 Task: Select a due date automation when advanced off, the moment a card is due.
Action: Mouse moved to (1188, 91)
Screenshot: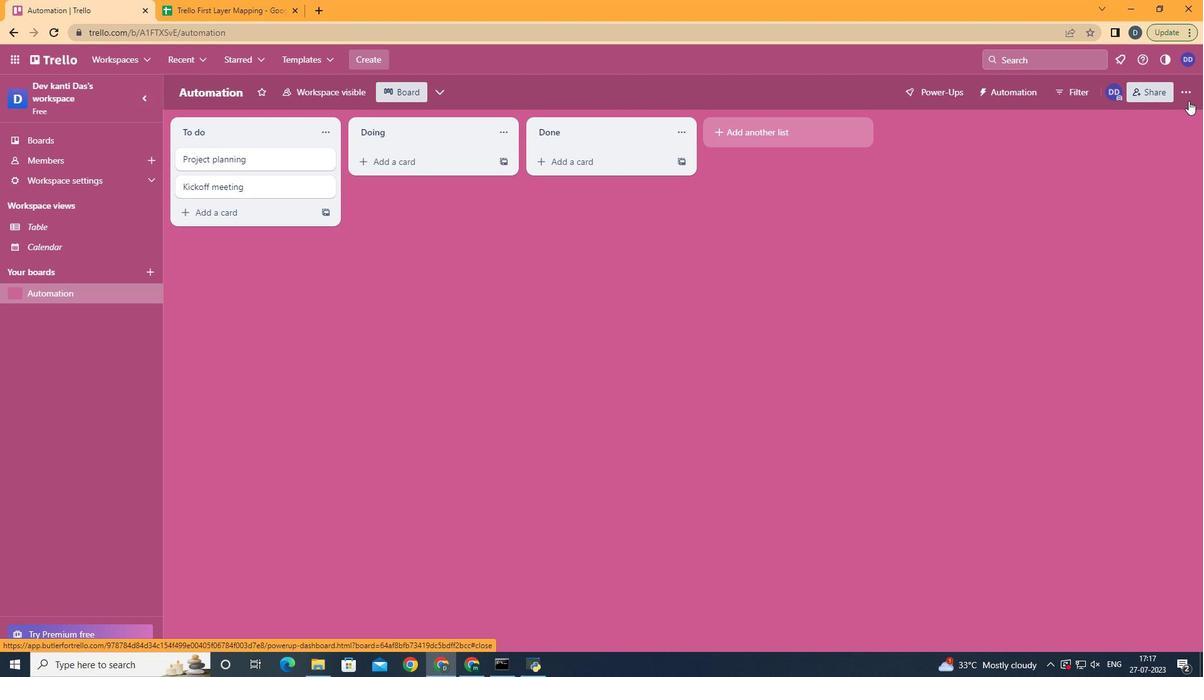 
Action: Mouse pressed left at (1188, 91)
Screenshot: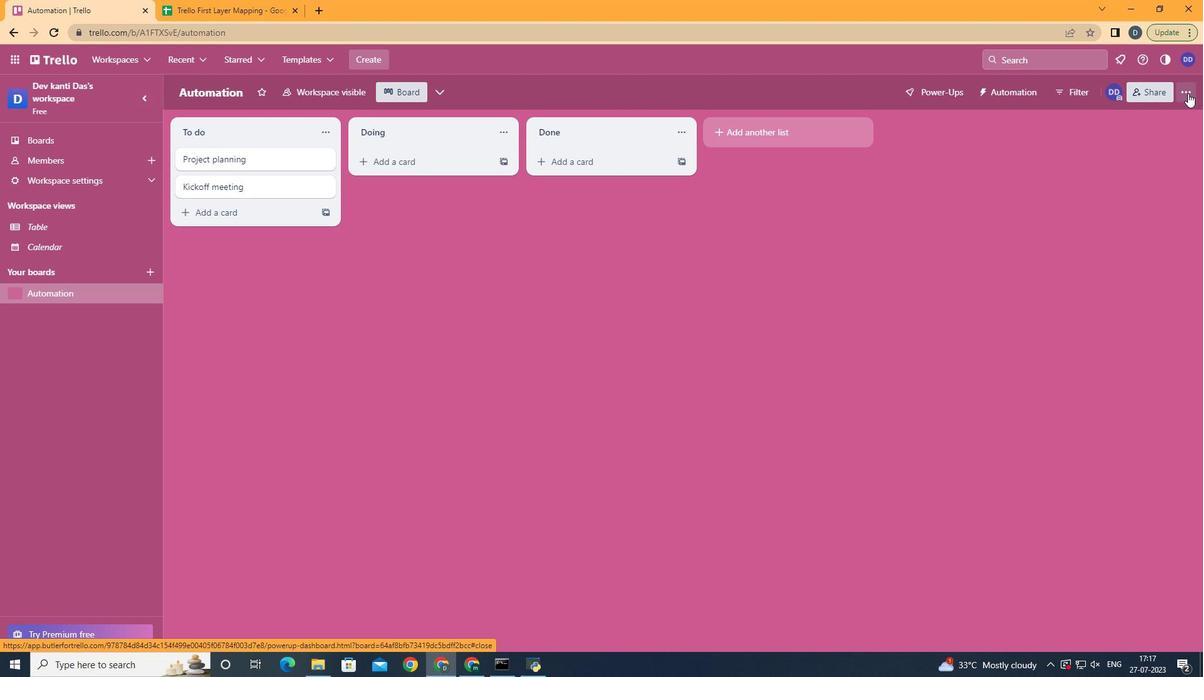 
Action: Mouse moved to (1075, 264)
Screenshot: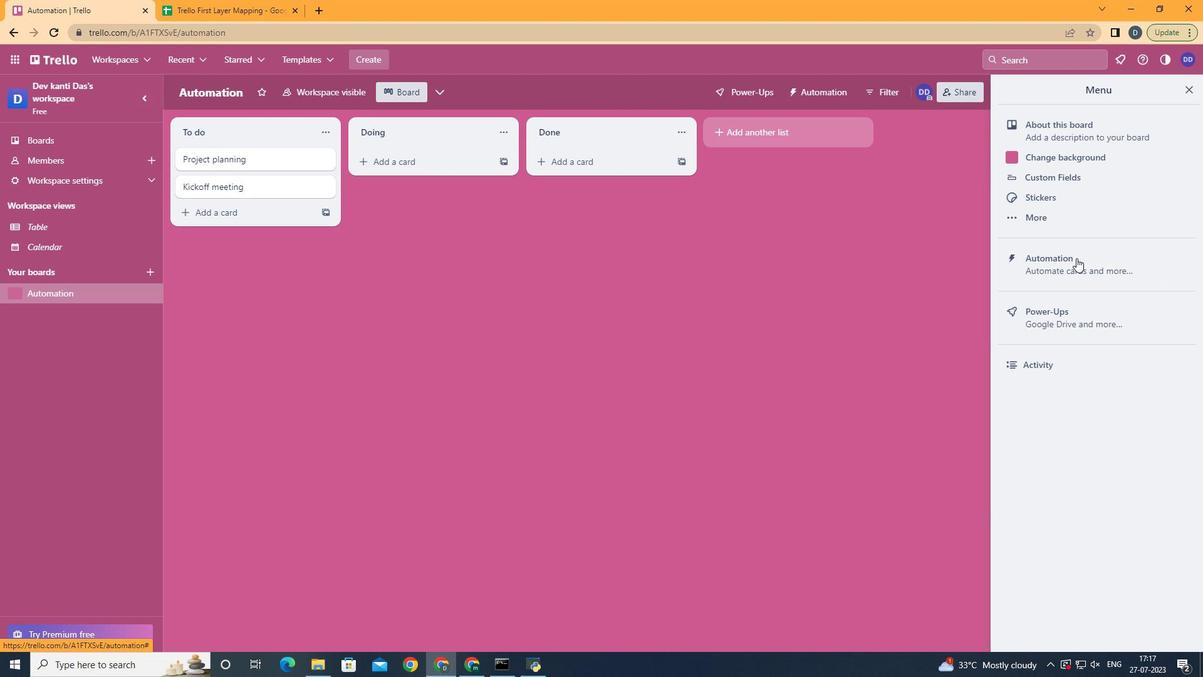 
Action: Mouse pressed left at (1075, 264)
Screenshot: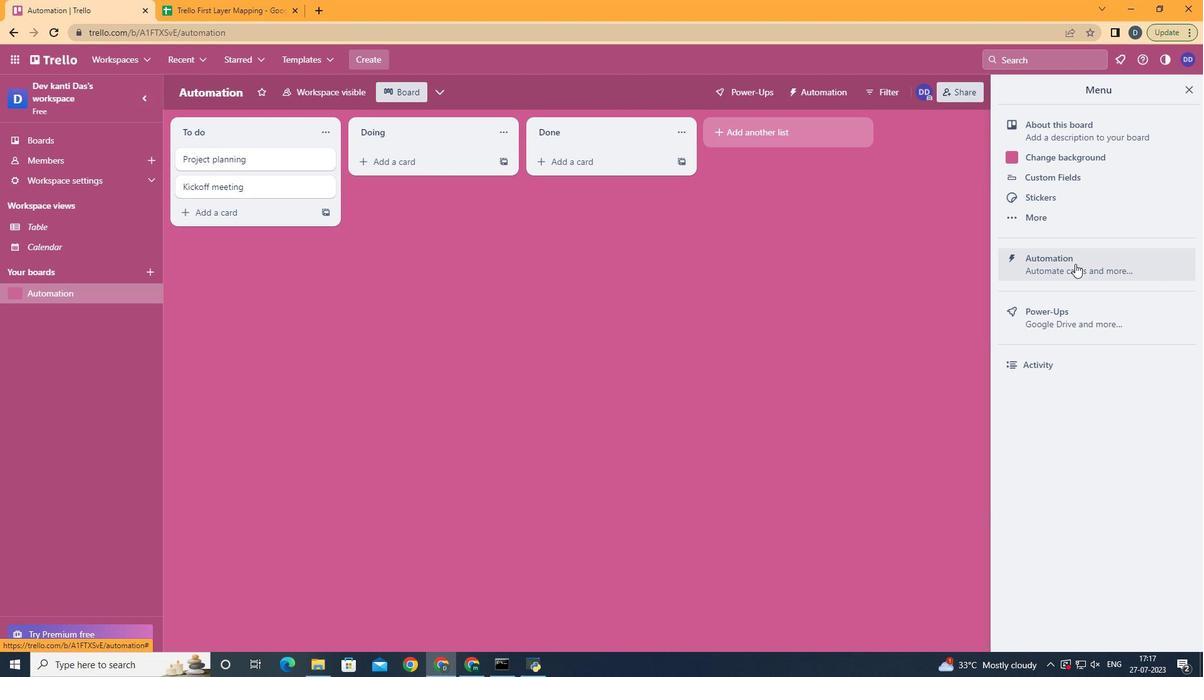 
Action: Mouse moved to (245, 249)
Screenshot: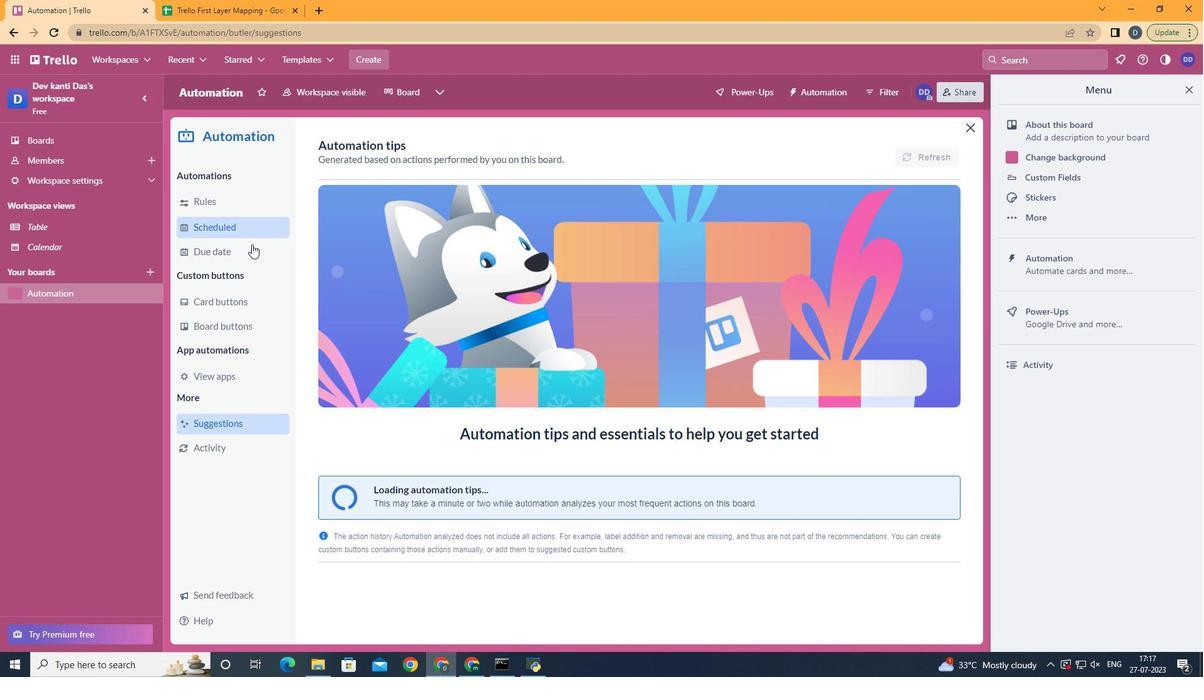 
Action: Mouse pressed left at (245, 249)
Screenshot: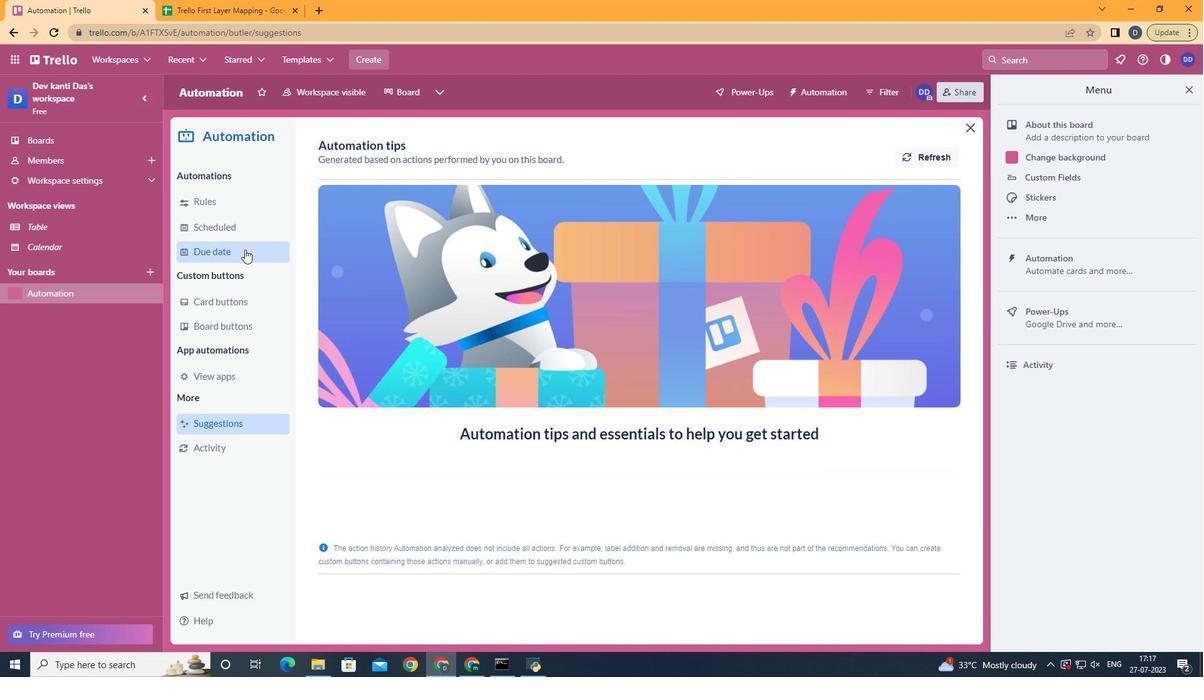 
Action: Mouse moved to (884, 151)
Screenshot: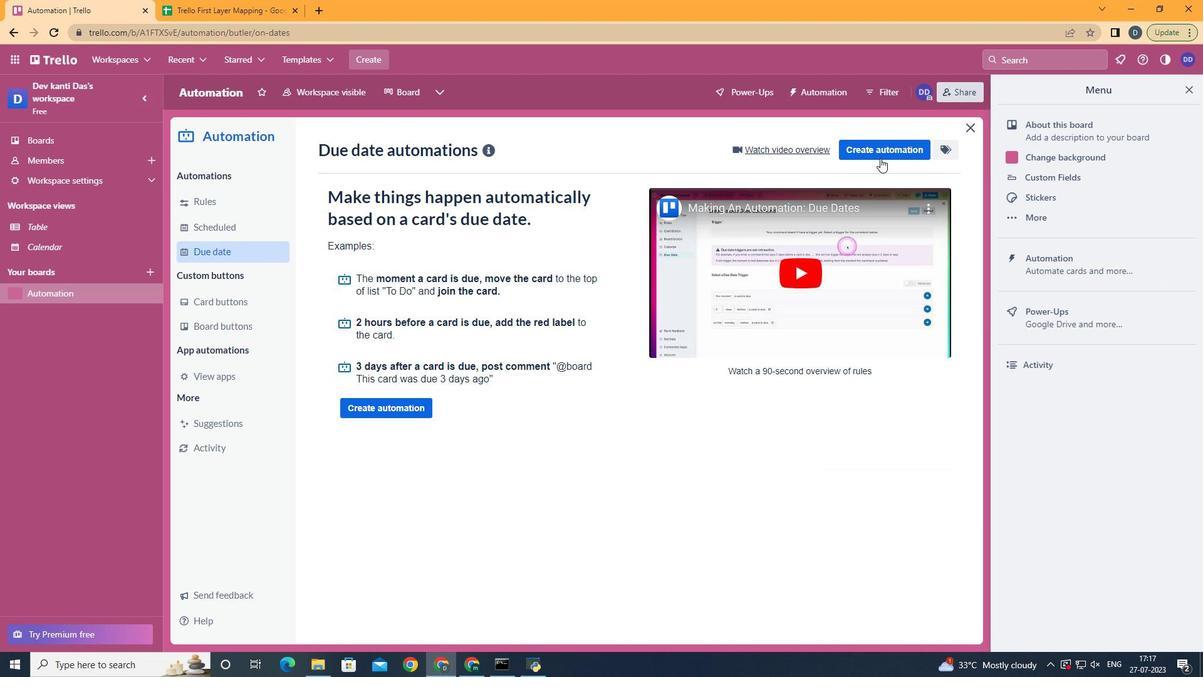 
Action: Mouse pressed left at (884, 151)
Screenshot: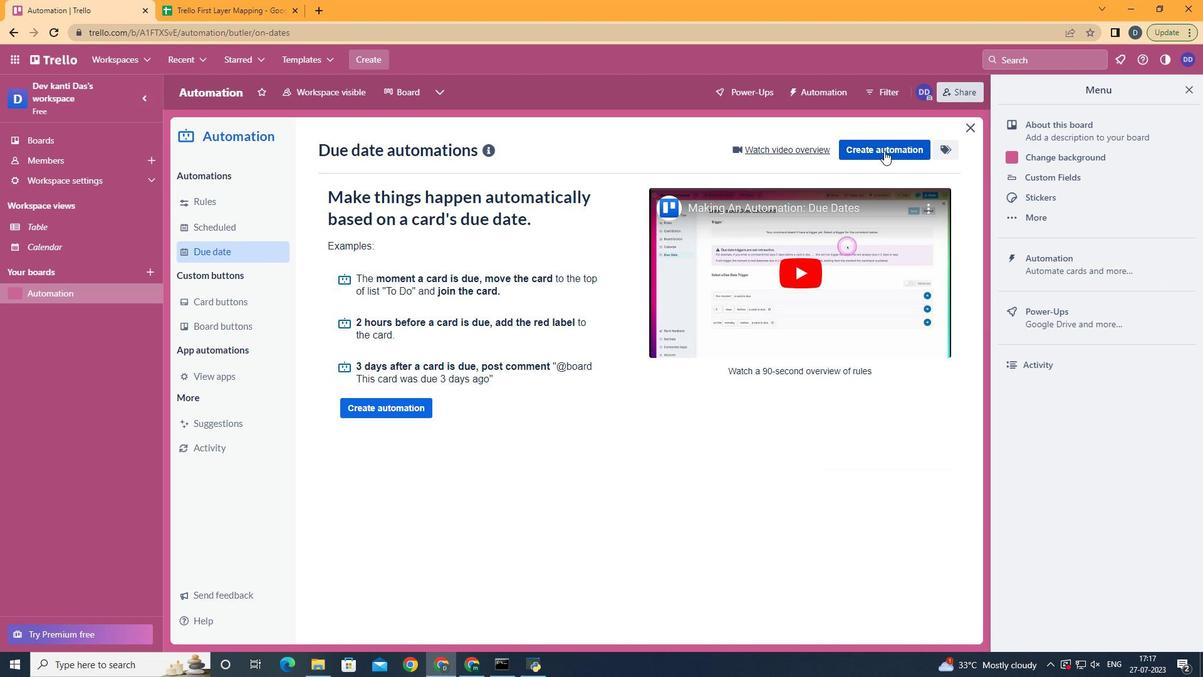 
Action: Mouse moved to (662, 270)
Screenshot: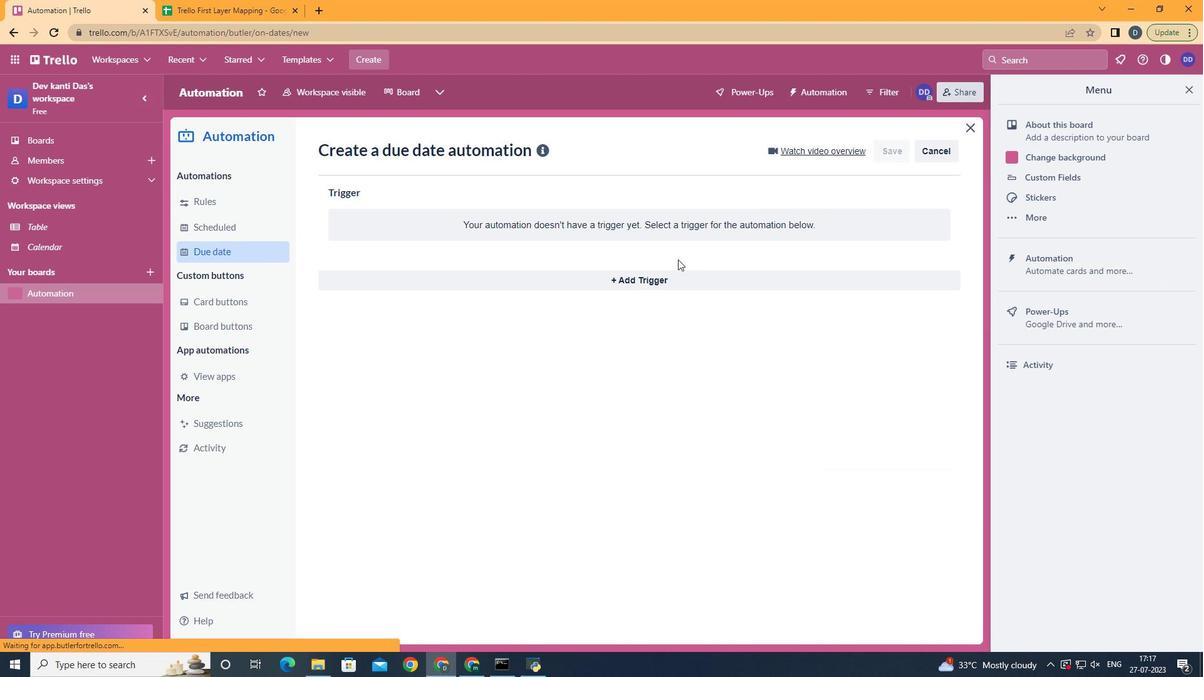 
Action: Mouse pressed left at (662, 270)
Screenshot: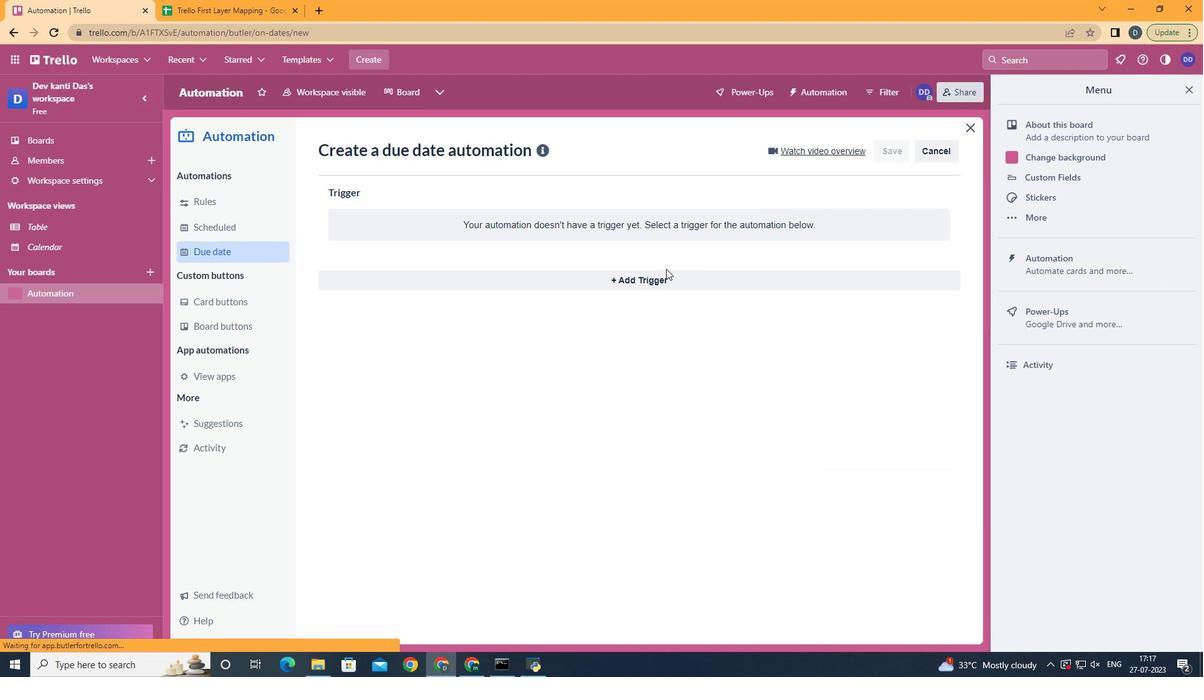 
Action: Mouse moved to (894, 391)
Screenshot: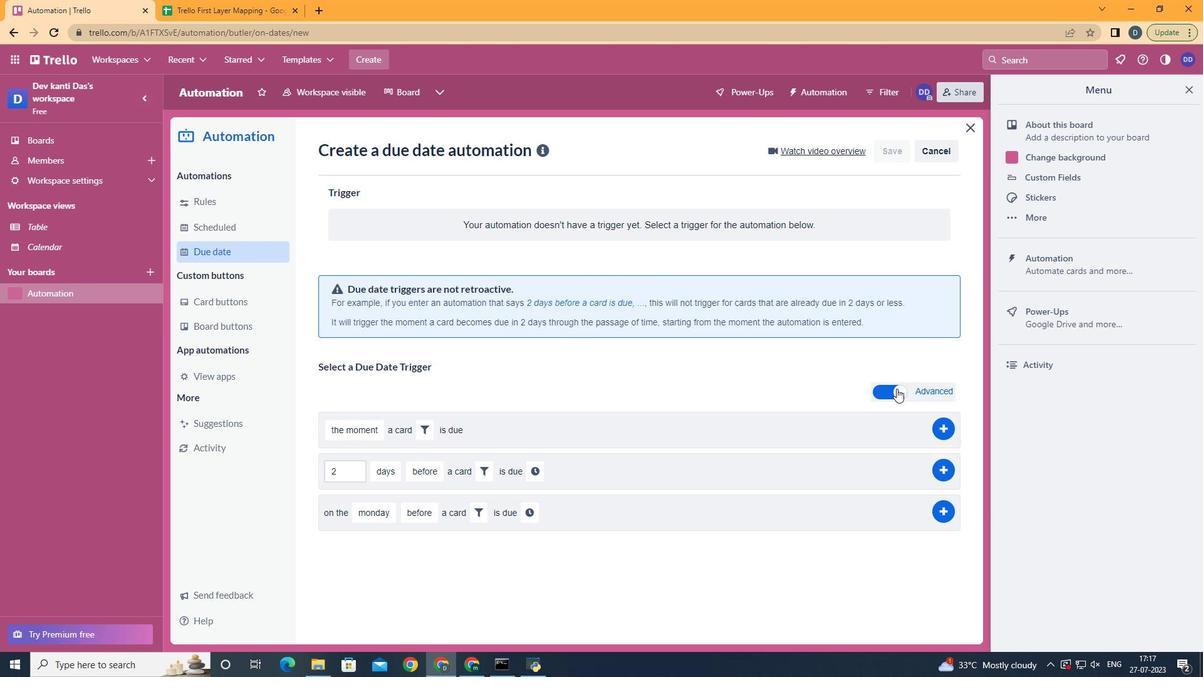 
Action: Mouse pressed left at (894, 391)
Screenshot: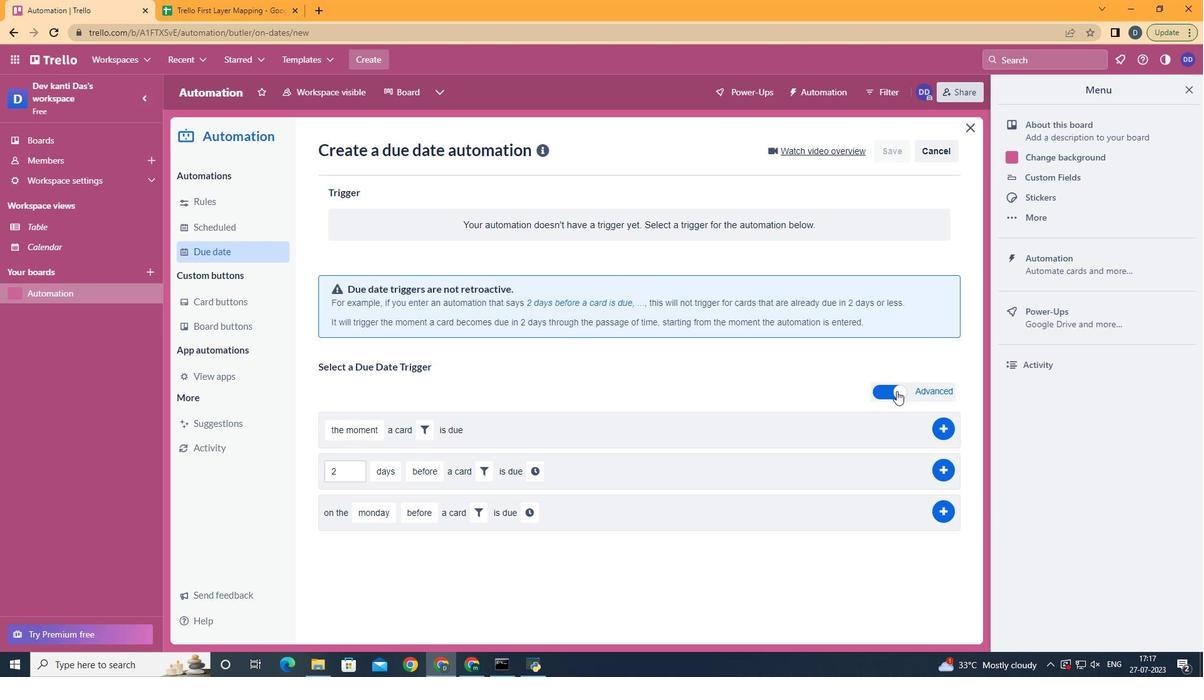 
Action: Mouse moved to (369, 450)
Screenshot: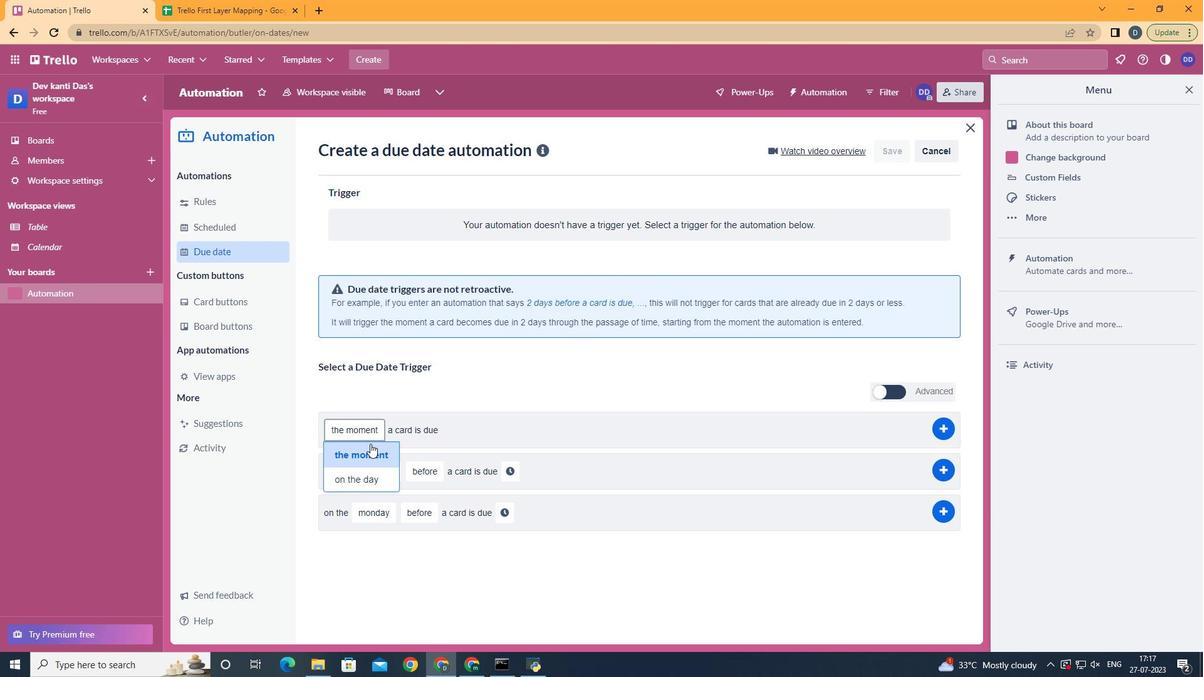 
Action: Mouse pressed left at (369, 450)
Screenshot: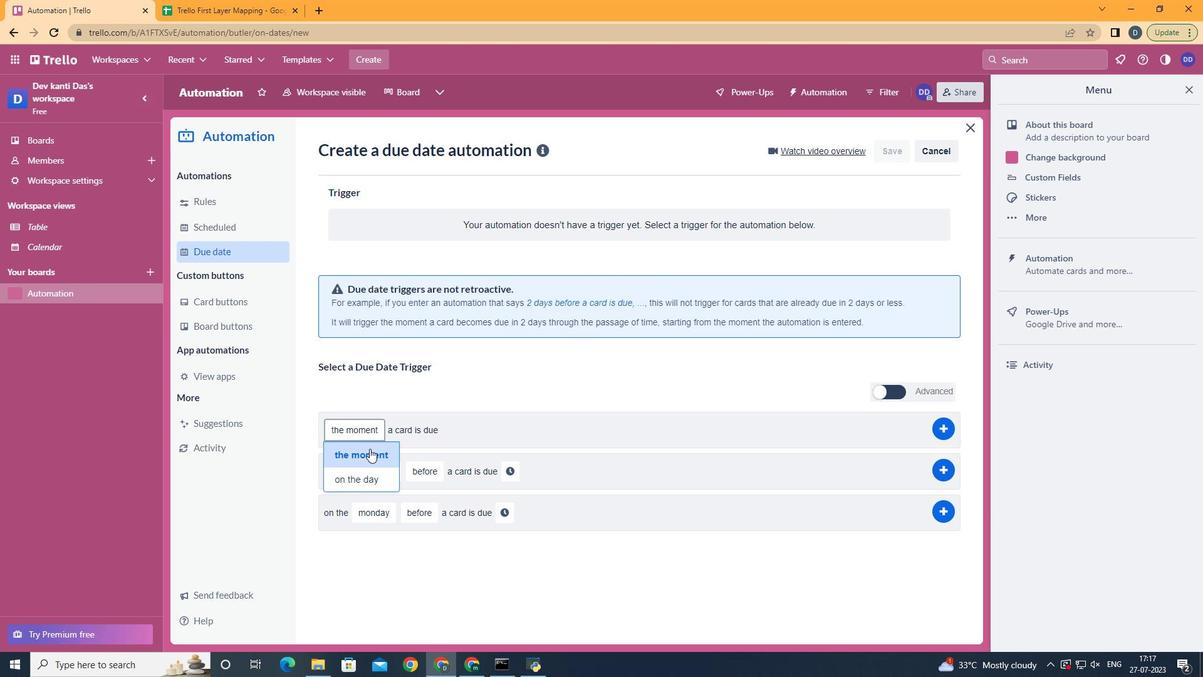 
Action: Mouse moved to (458, 428)
Screenshot: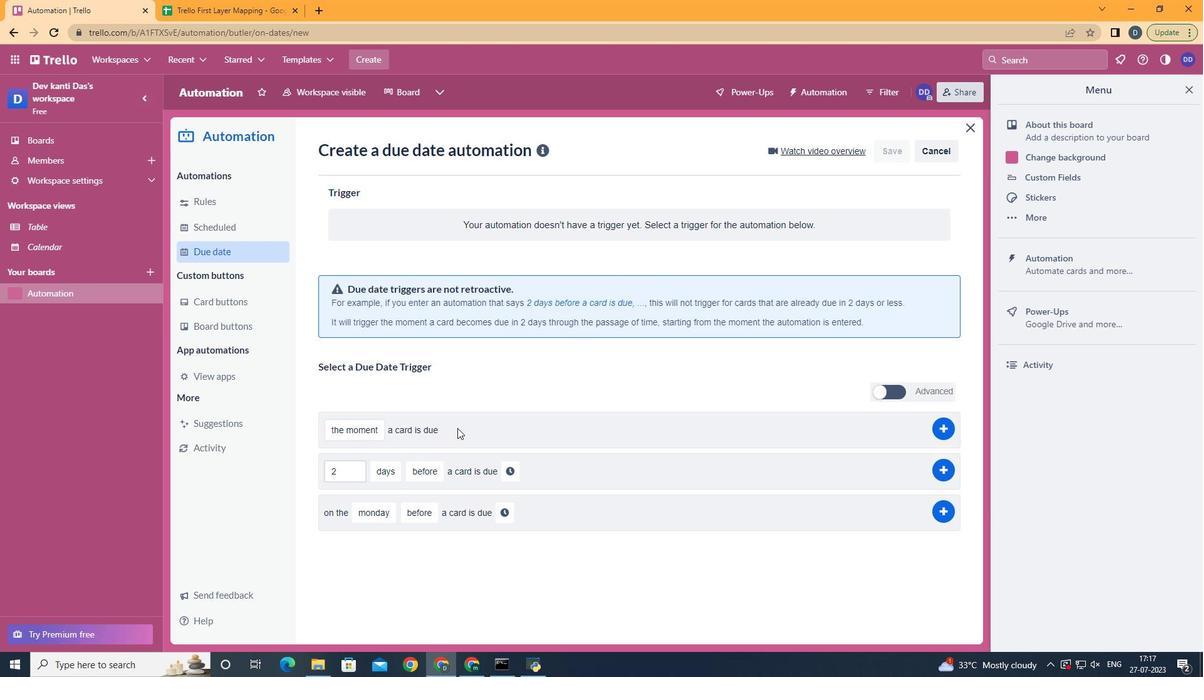 
